 Task: Show all amenities of Gig Harbor, Washington, United States.
Action: Mouse moved to (346, 135)
Screenshot: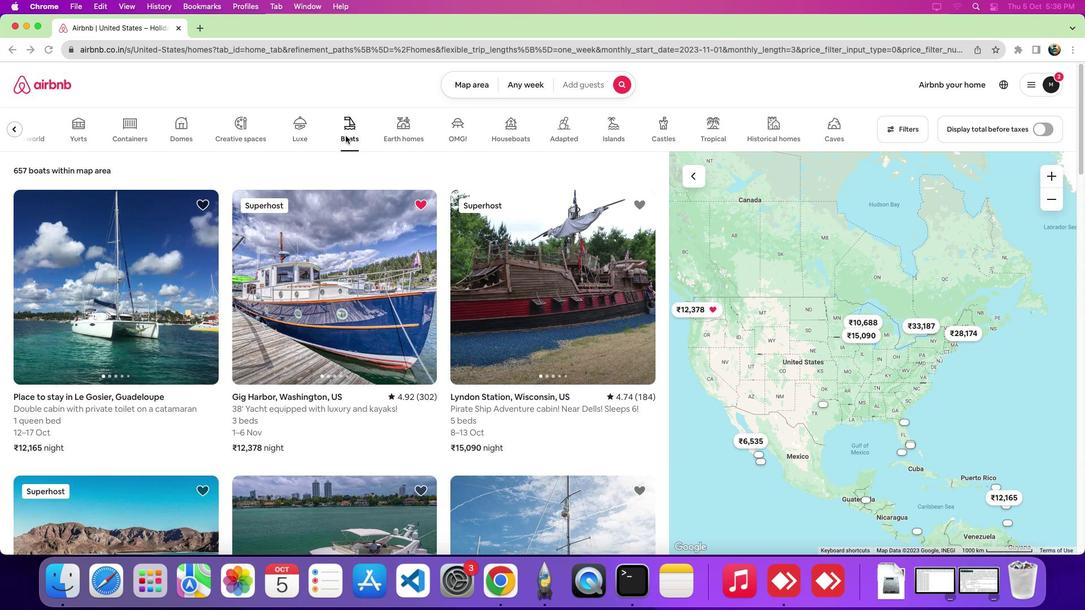 
Action: Mouse pressed left at (346, 135)
Screenshot: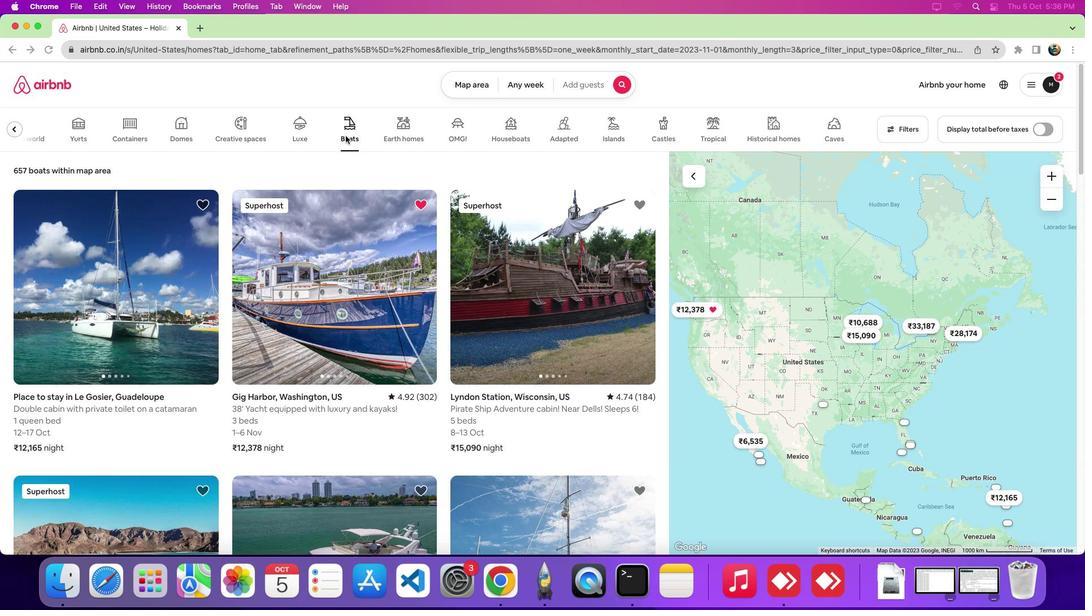 
Action: Mouse moved to (313, 296)
Screenshot: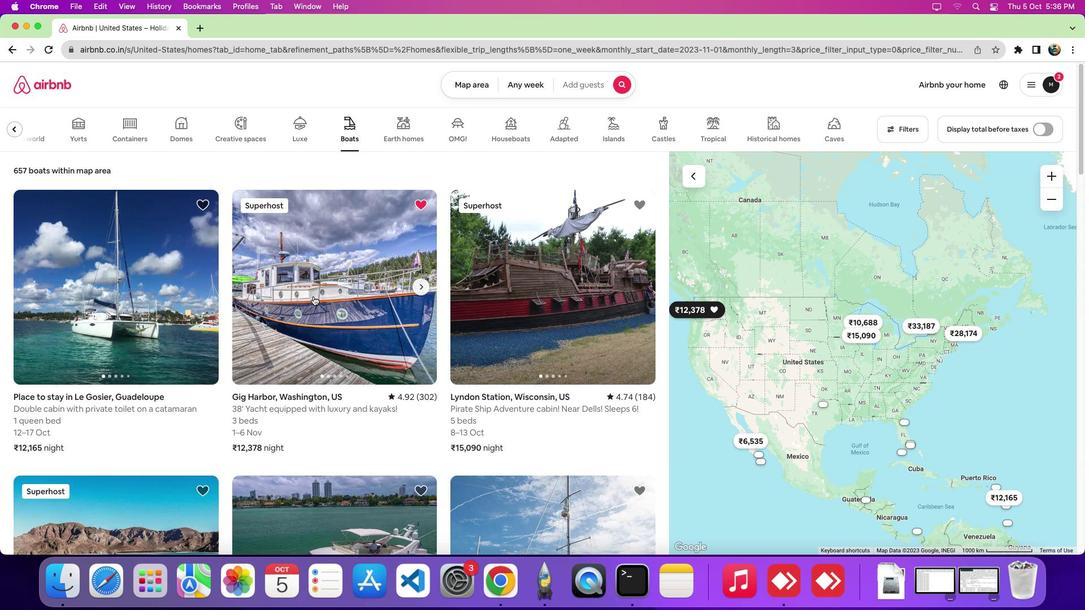 
Action: Mouse pressed left at (313, 296)
Screenshot: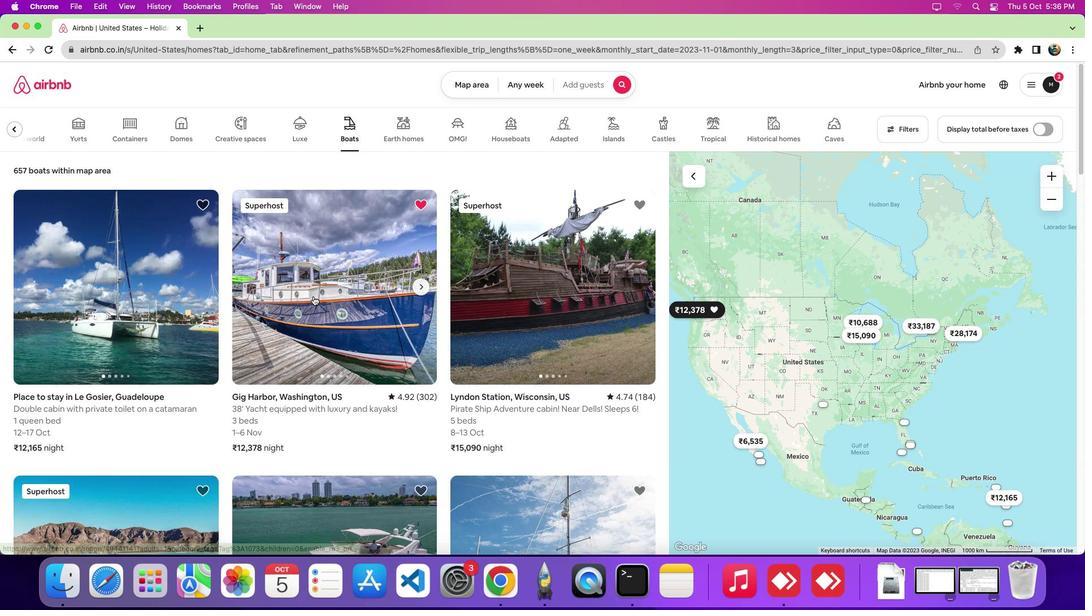 
Action: Mouse moved to (572, 323)
Screenshot: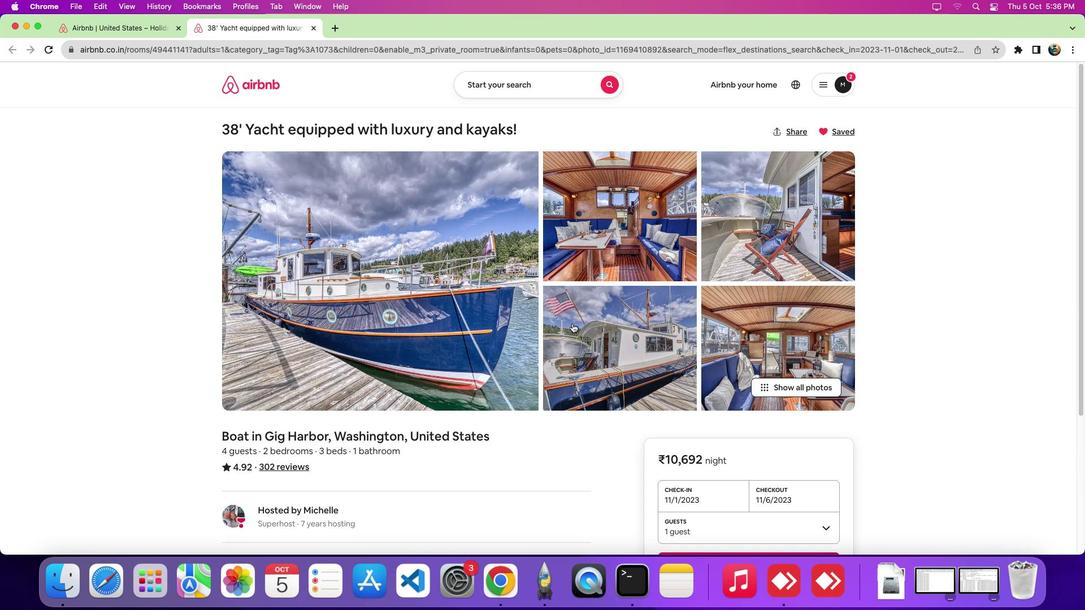 
Action: Mouse scrolled (572, 323) with delta (0, 0)
Screenshot: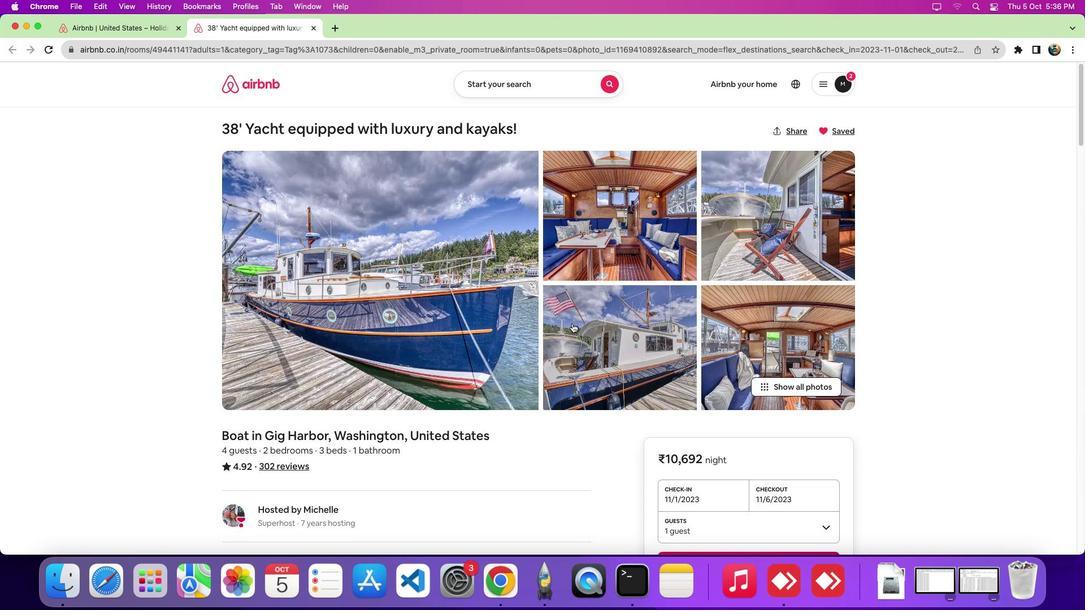 
Action: Mouse scrolled (572, 323) with delta (0, 0)
Screenshot: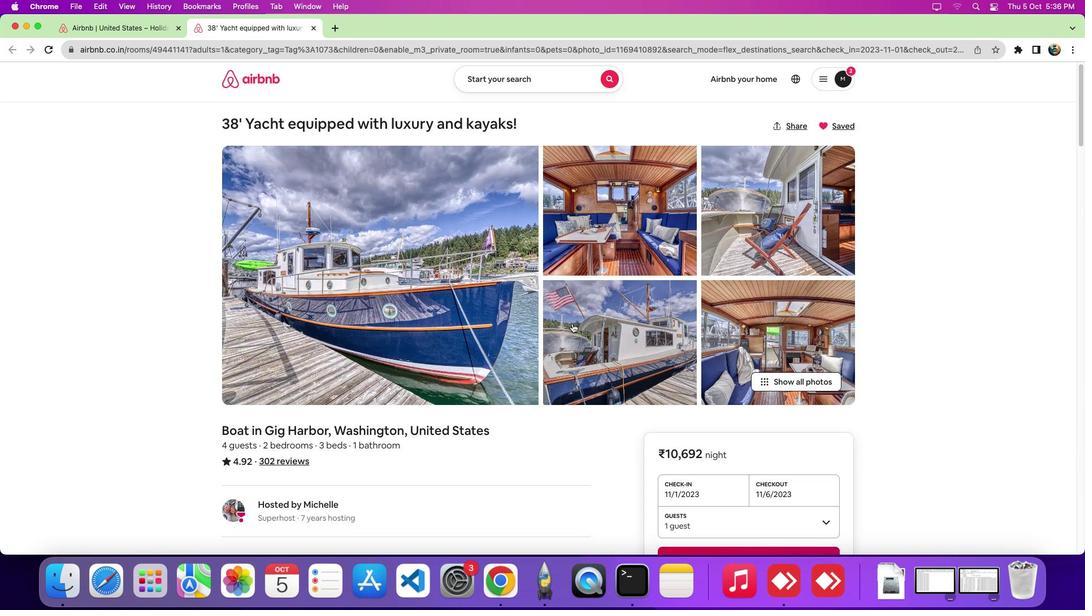 
Action: Mouse scrolled (572, 323) with delta (0, -2)
Screenshot: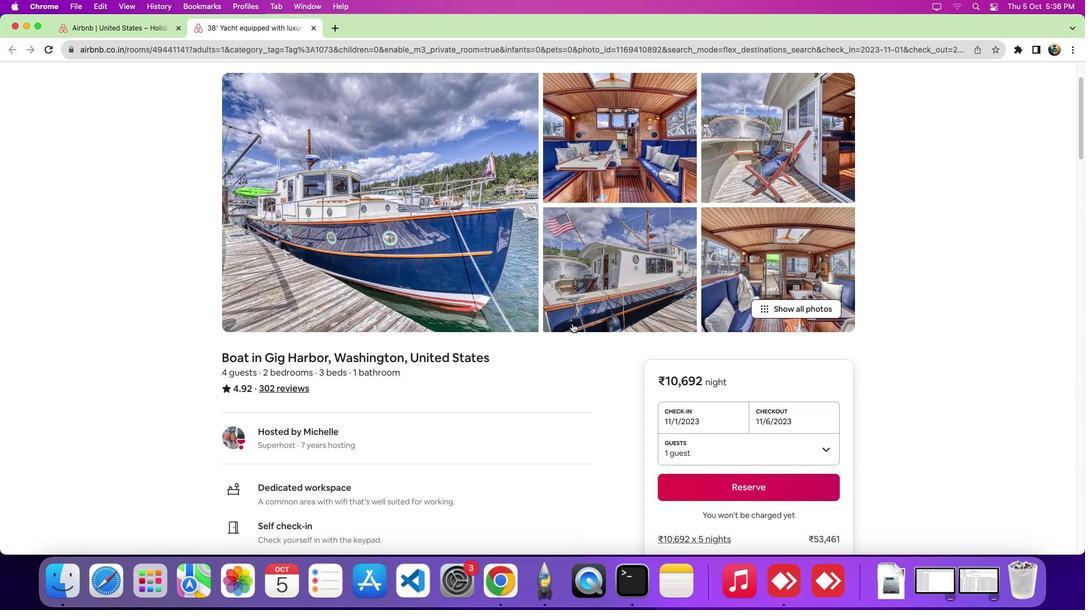 
Action: Mouse scrolled (572, 323) with delta (0, -4)
Screenshot: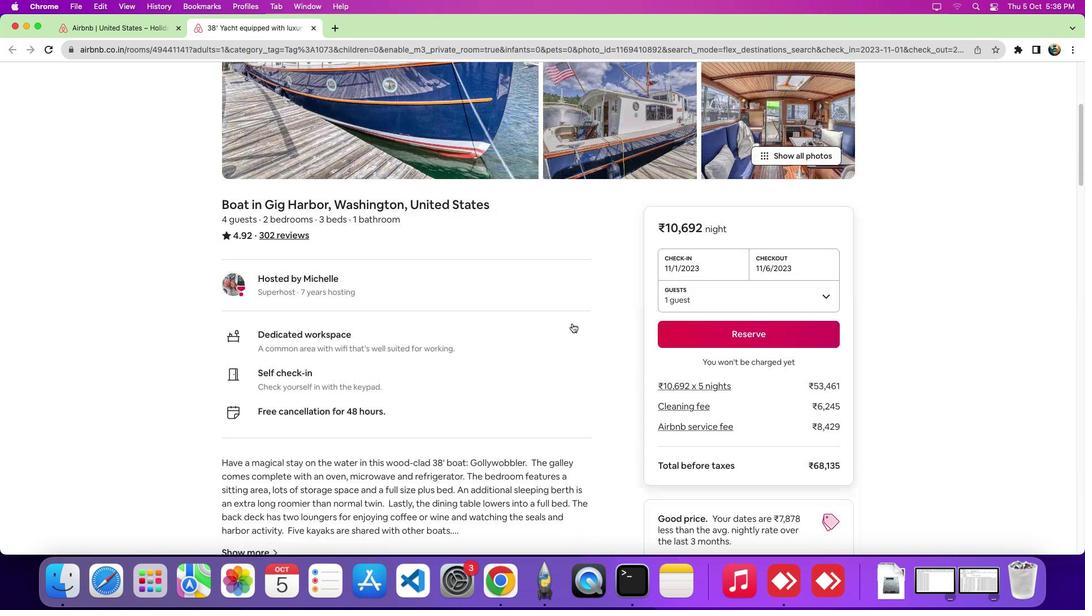 
Action: Mouse scrolled (572, 323) with delta (0, 0)
Screenshot: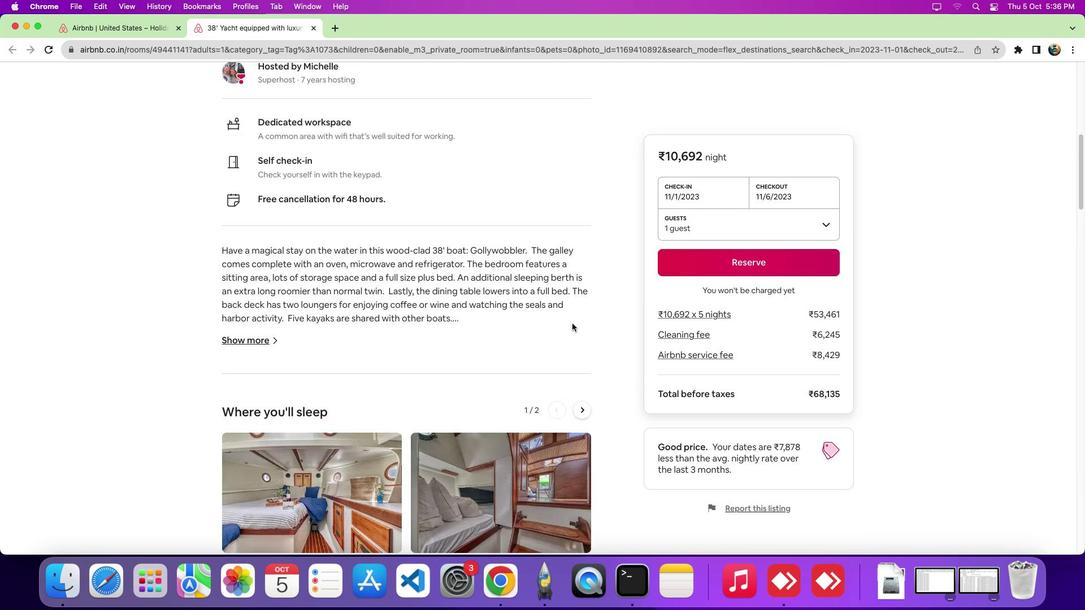 
Action: Mouse scrolled (572, 323) with delta (0, -1)
Screenshot: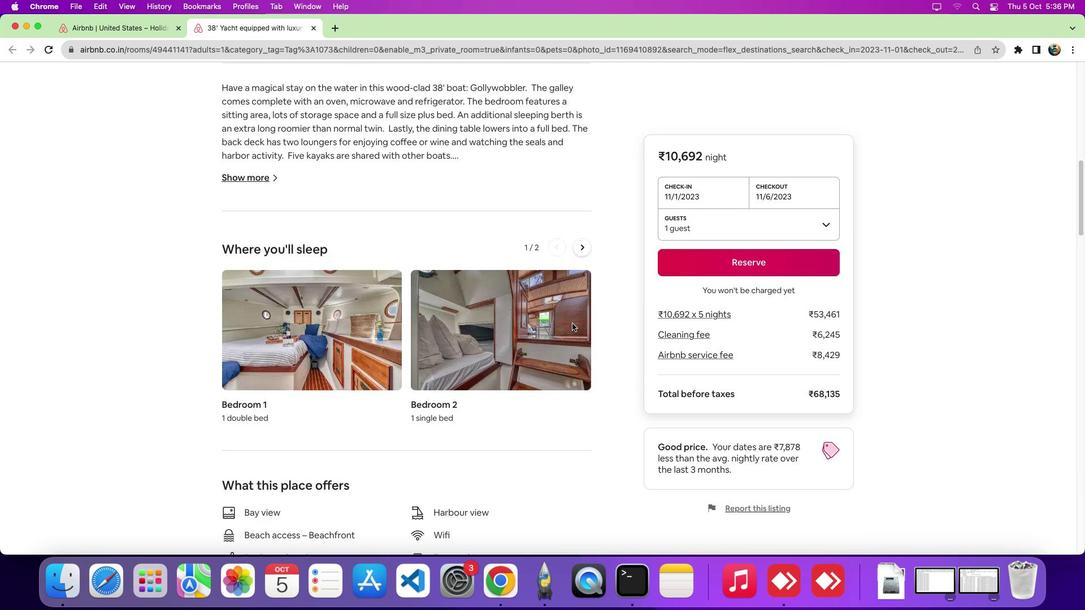 
Action: Mouse scrolled (572, 323) with delta (0, -5)
Screenshot: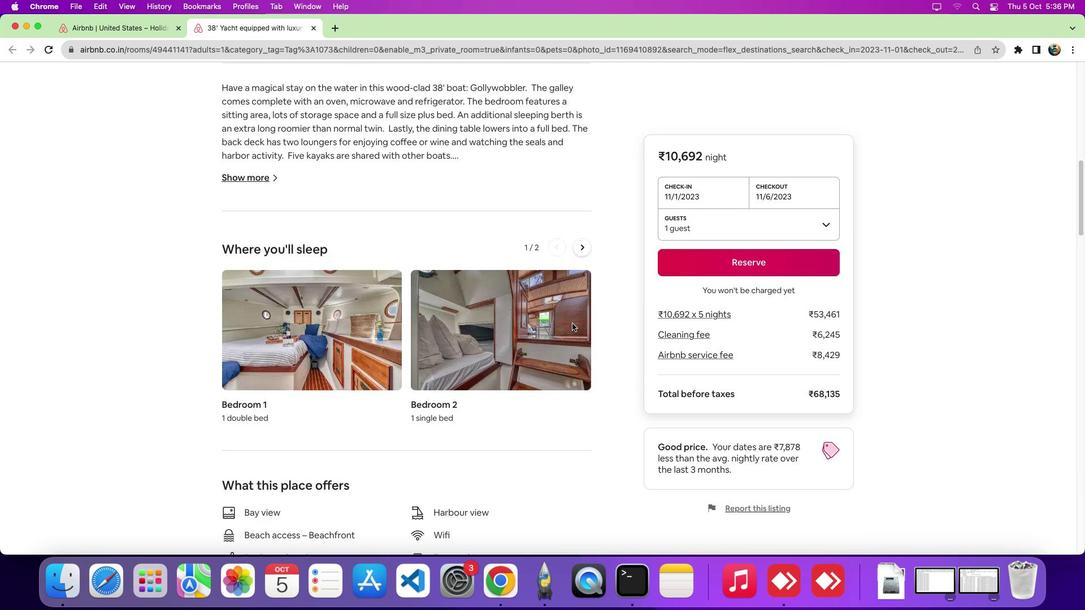 
Action: Mouse scrolled (572, 323) with delta (0, -7)
Screenshot: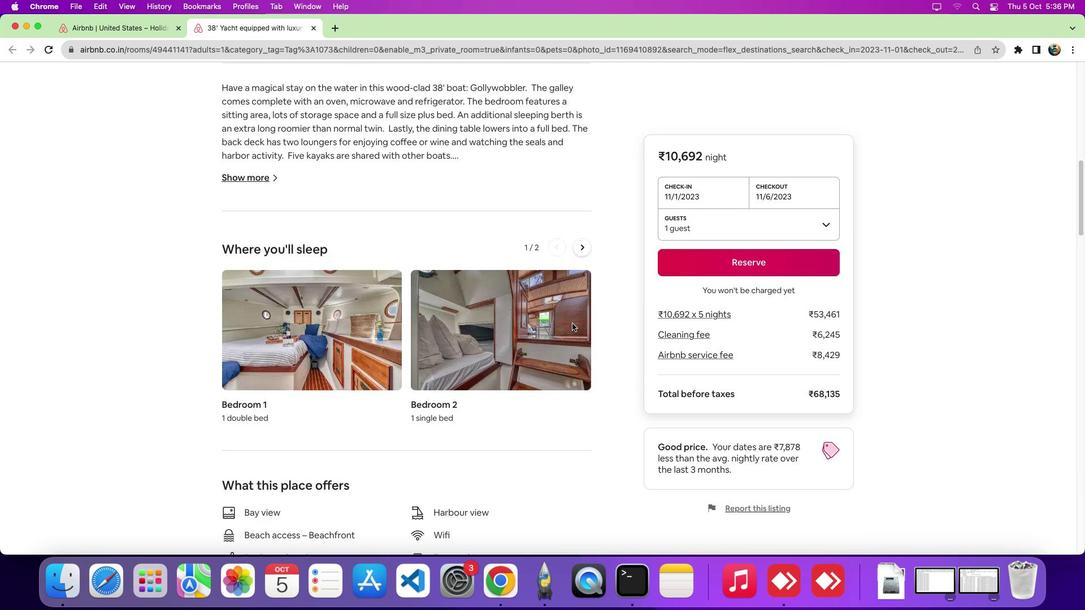 
Action: Mouse scrolled (572, 323) with delta (0, -8)
Screenshot: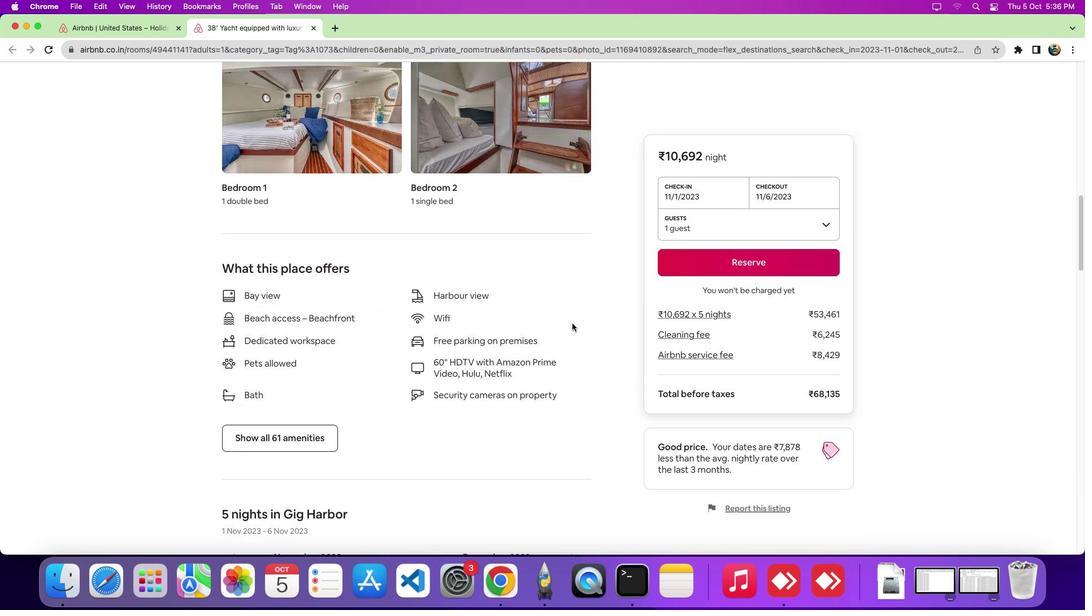 
Action: Mouse moved to (282, 87)
Screenshot: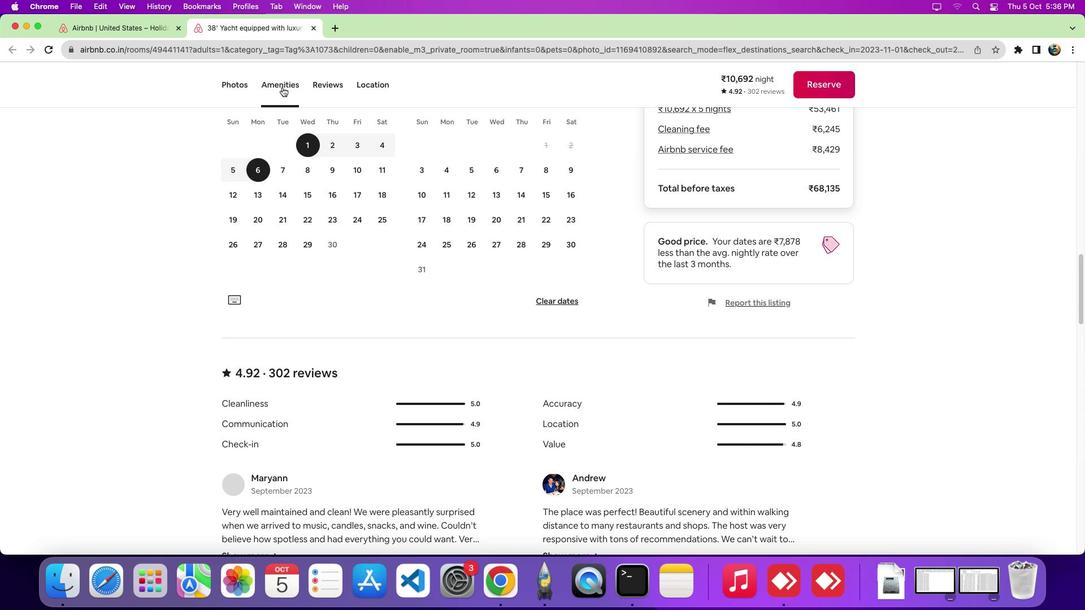
Action: Mouse pressed left at (282, 87)
Screenshot: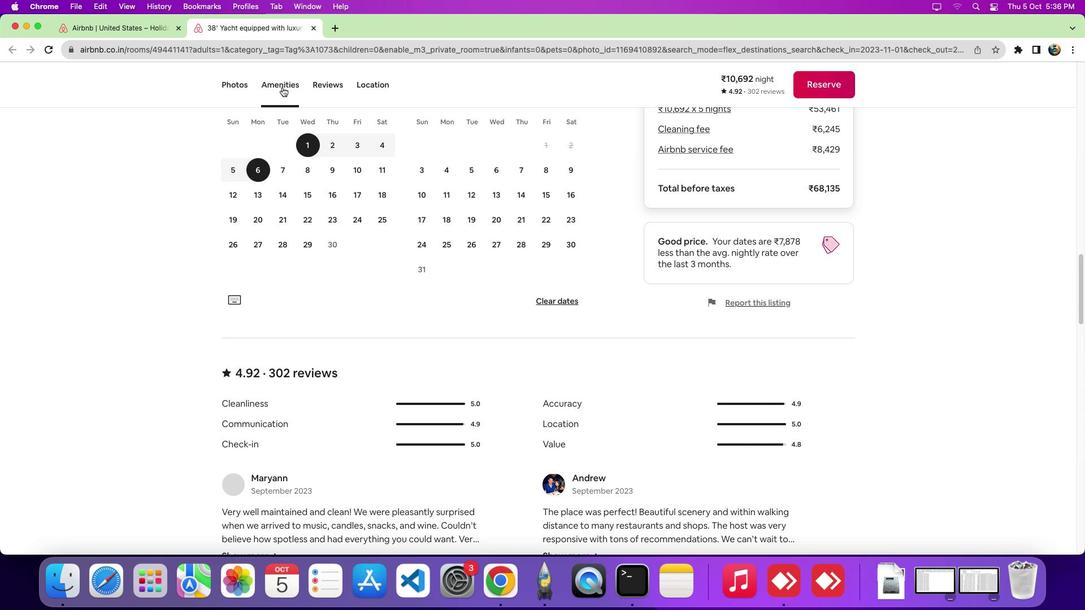 
Action: Mouse moved to (302, 311)
Screenshot: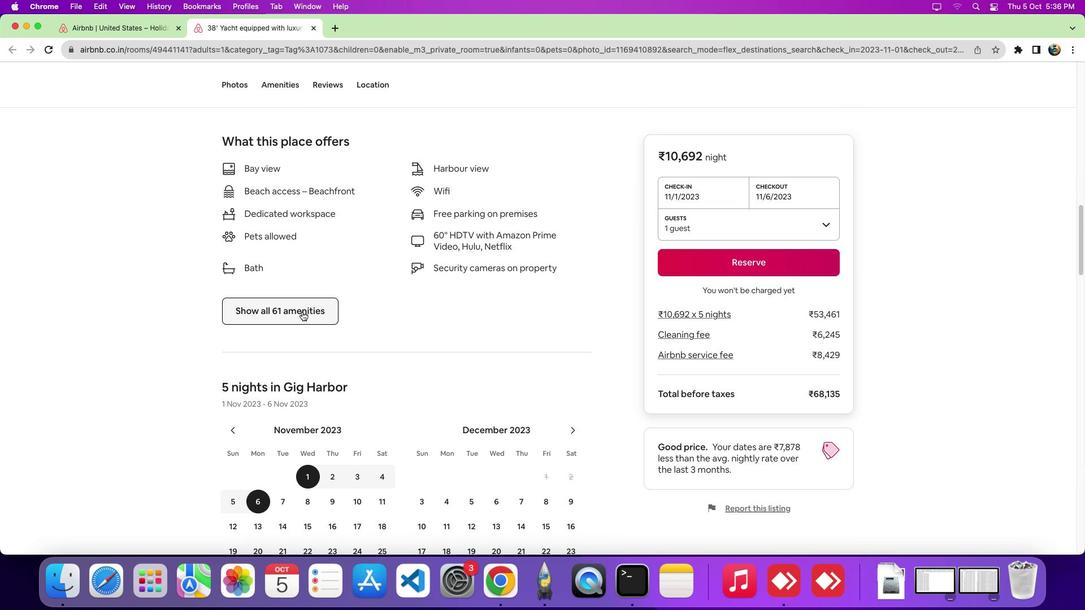 
Action: Mouse pressed left at (302, 311)
Screenshot: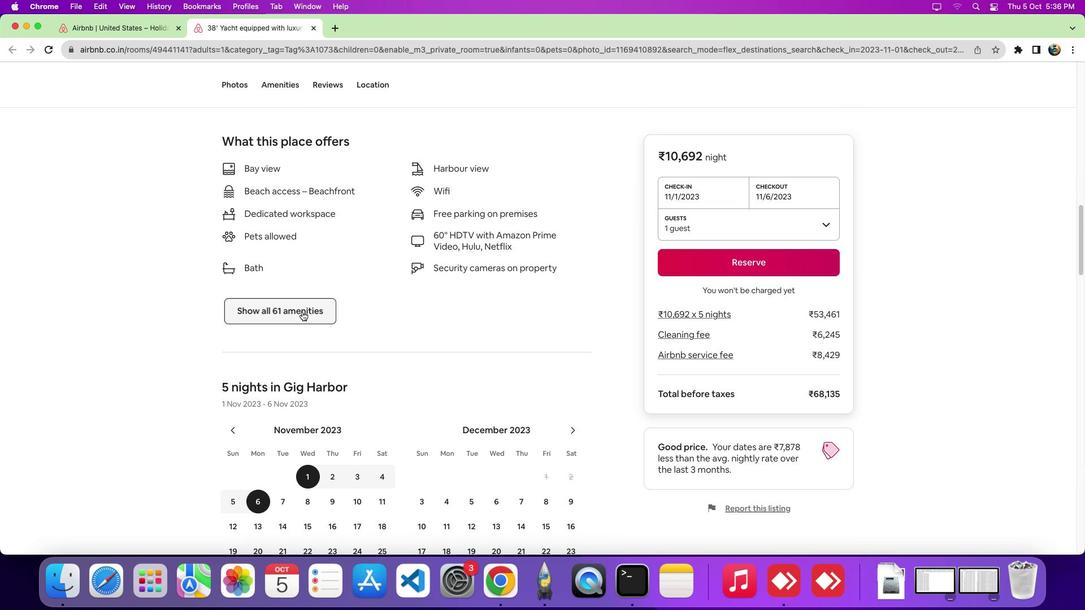 
Action: Mouse moved to (573, 339)
Screenshot: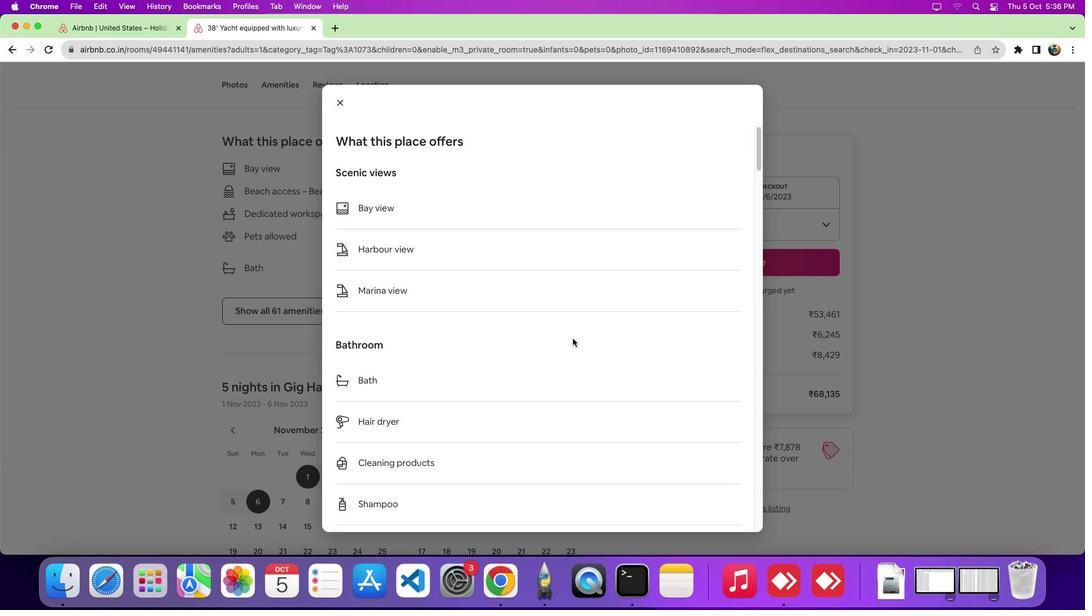 
Action: Mouse scrolled (573, 339) with delta (0, 0)
Screenshot: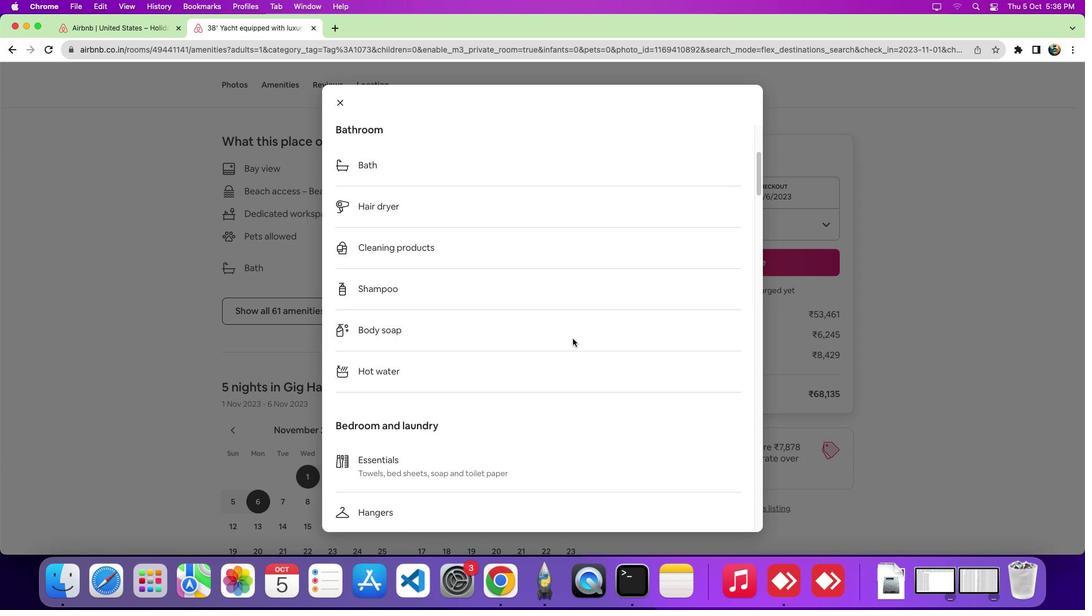 
Action: Mouse scrolled (573, 339) with delta (0, -1)
Screenshot: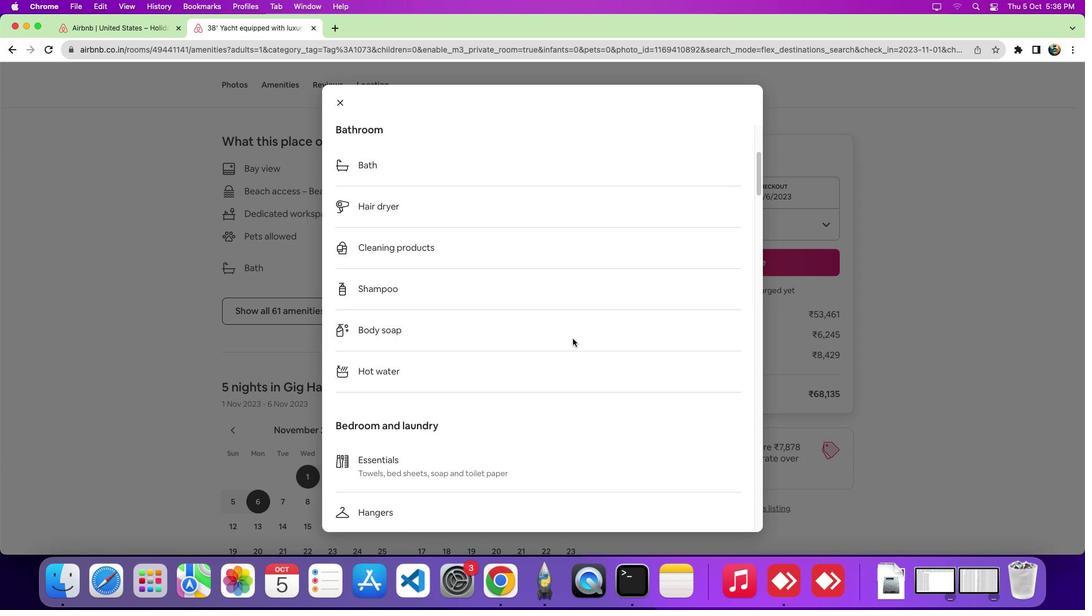 
Action: Mouse scrolled (573, 339) with delta (0, -5)
Screenshot: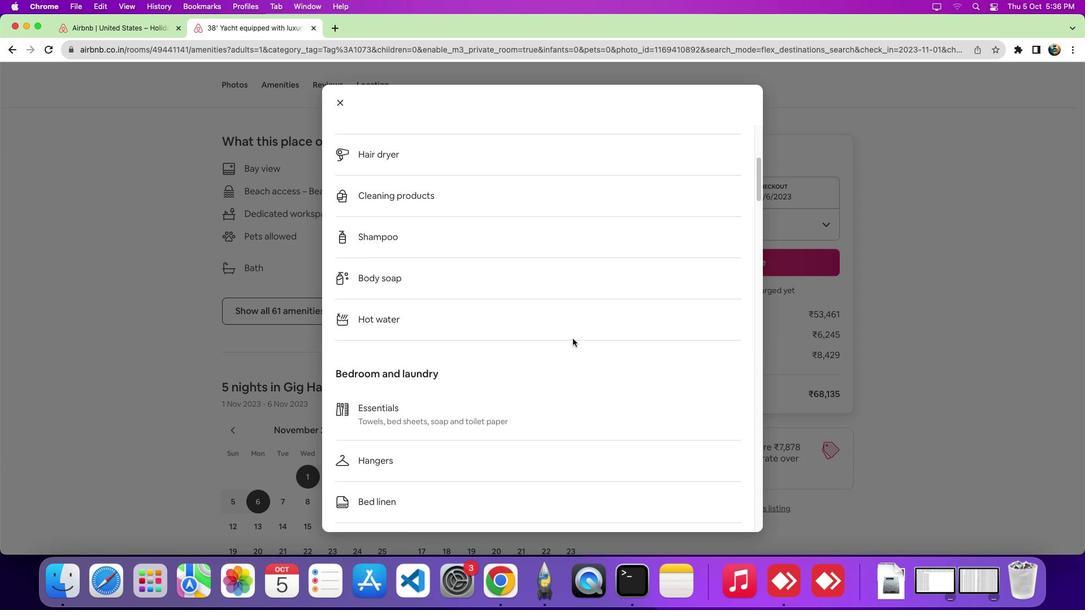 
